 Task: Select a due date automation when advanced on, 2 days before a card is due add fields without custom field "Resume" set to a number greater or equal to 1 and lower or equal to 10 at 11:00 AM.
Action: Mouse moved to (987, 79)
Screenshot: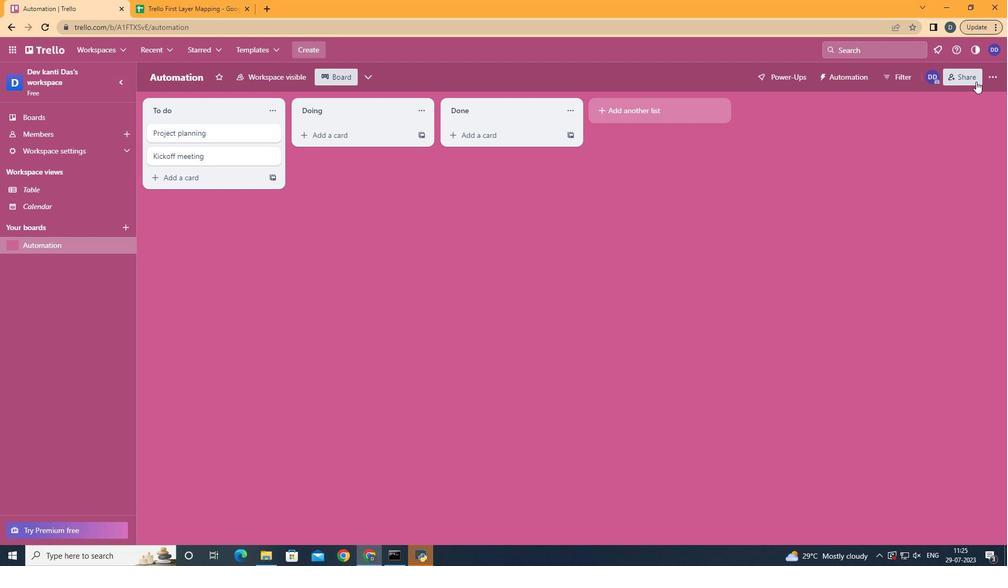 
Action: Mouse pressed left at (987, 79)
Screenshot: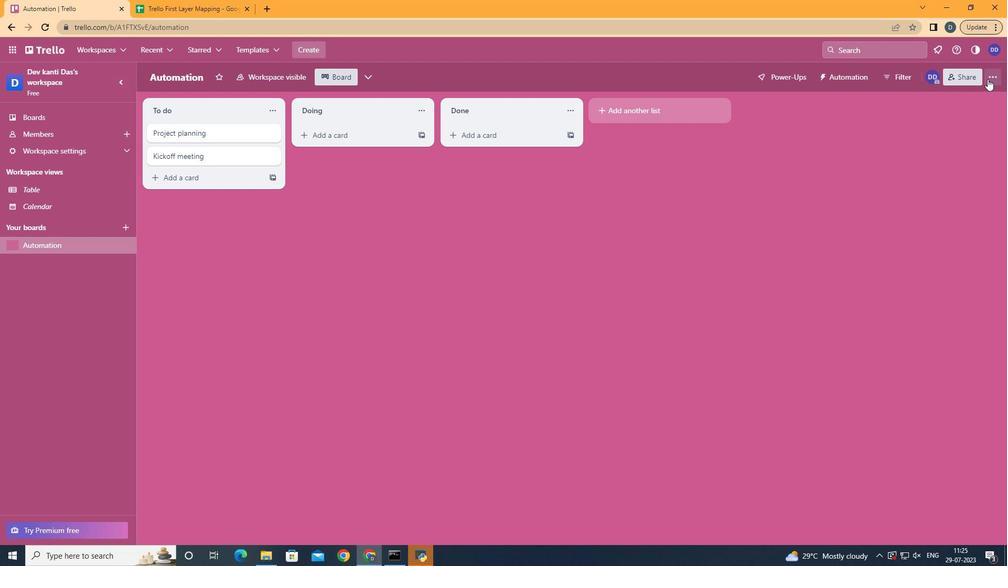 
Action: Mouse moved to (939, 215)
Screenshot: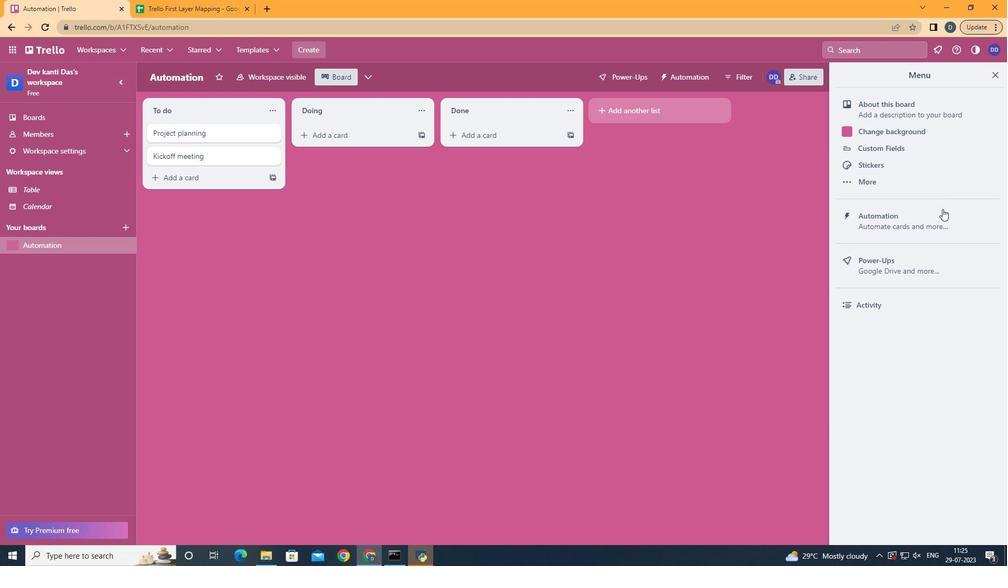 
Action: Mouse pressed left at (939, 215)
Screenshot: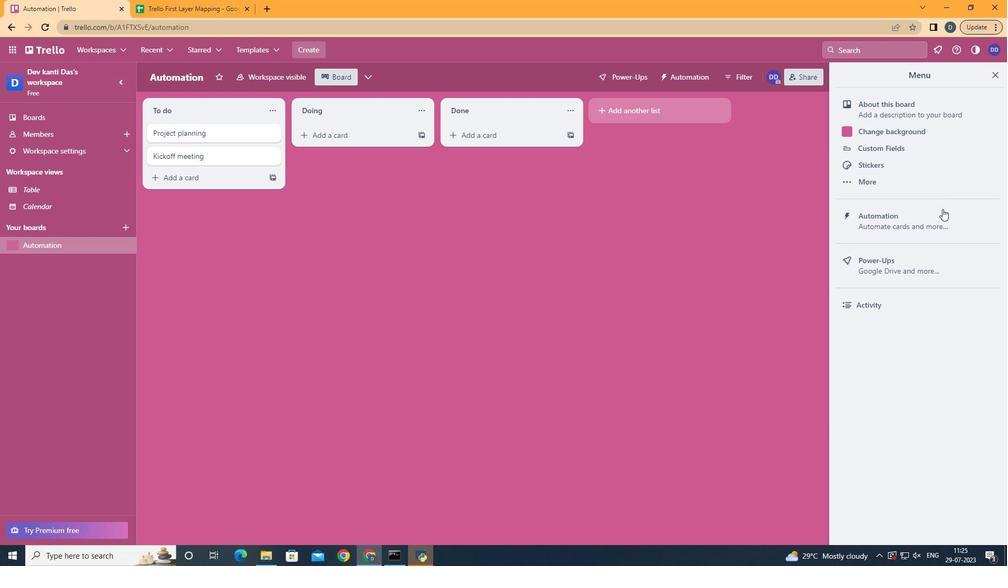 
Action: Mouse moved to (210, 217)
Screenshot: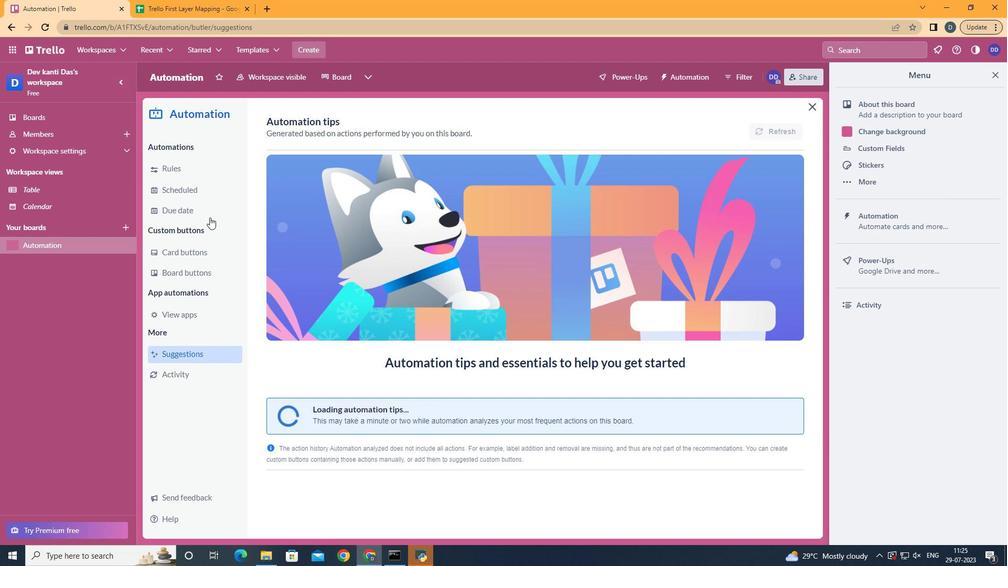 
Action: Mouse pressed left at (210, 217)
Screenshot: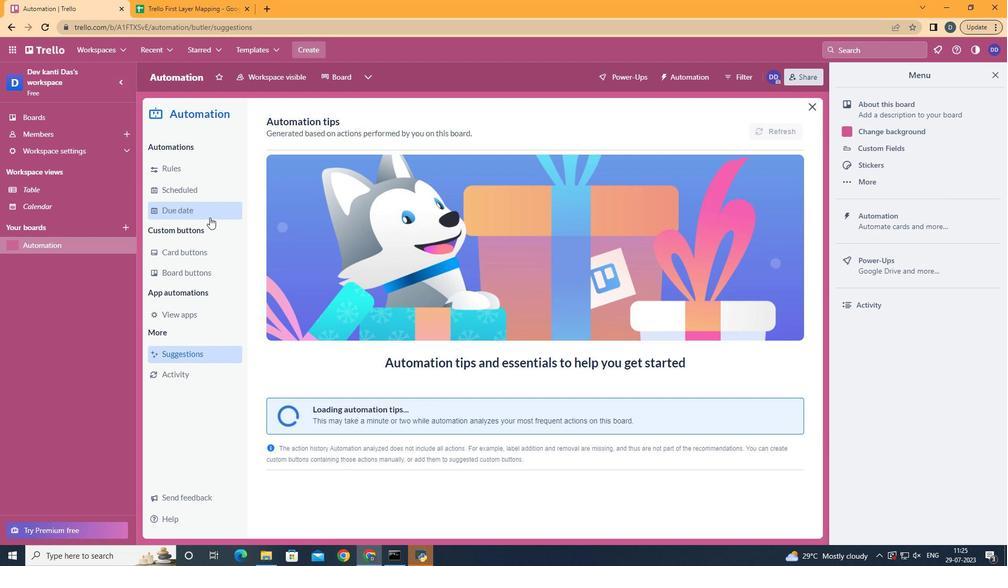 
Action: Mouse moved to (729, 128)
Screenshot: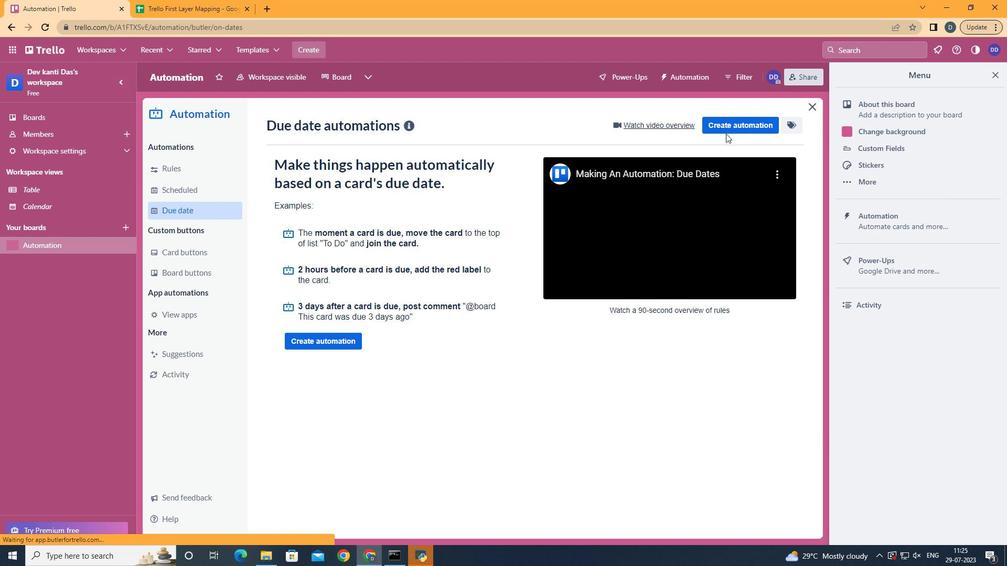 
Action: Mouse pressed left at (729, 128)
Screenshot: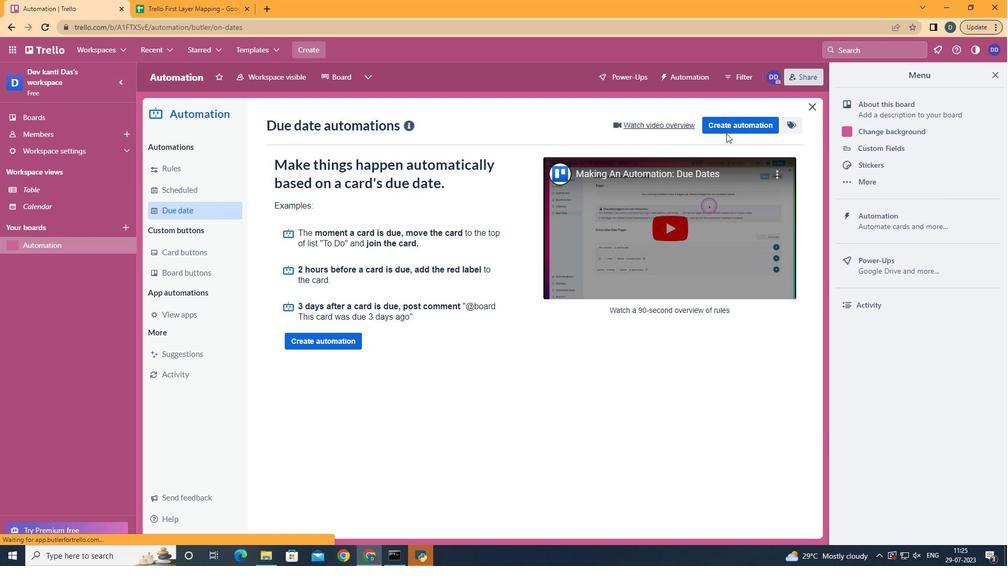 
Action: Mouse moved to (511, 218)
Screenshot: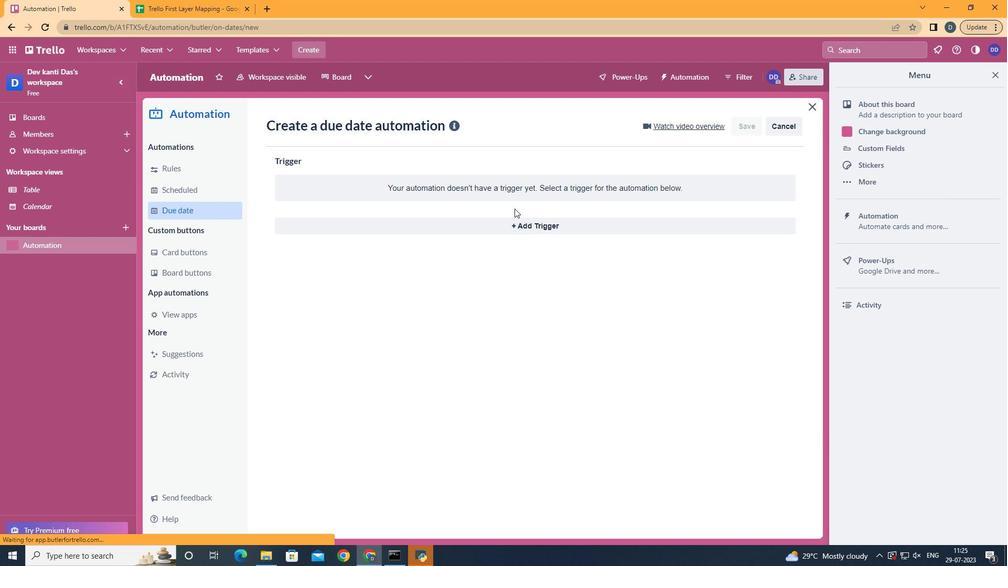 
Action: Mouse pressed left at (511, 218)
Screenshot: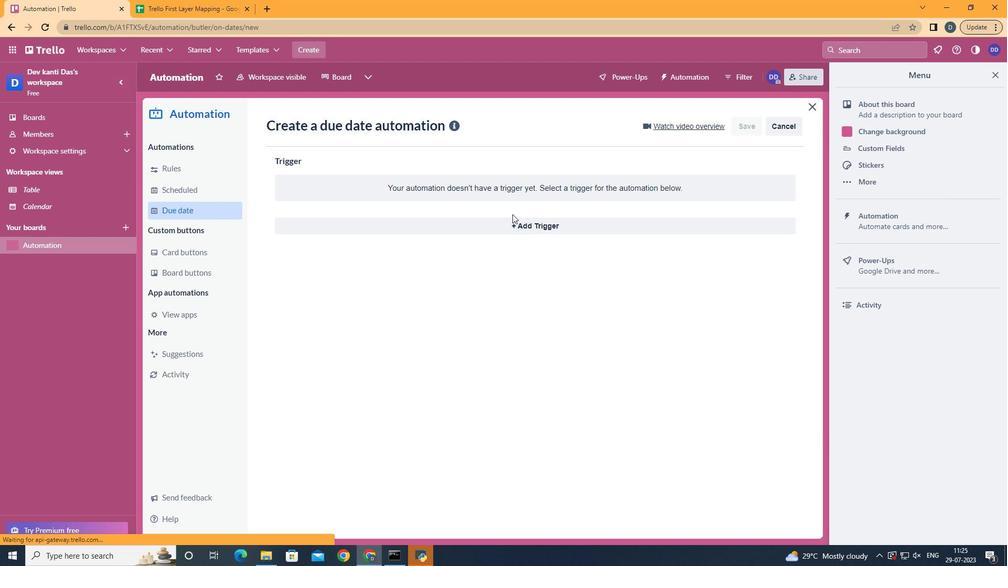 
Action: Mouse moved to (413, 386)
Screenshot: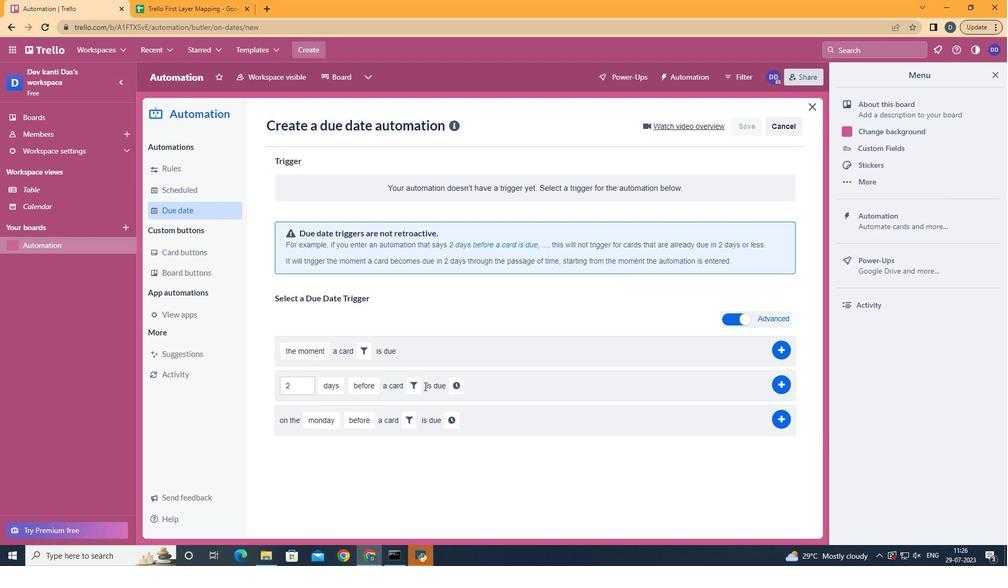 
Action: Mouse pressed left at (413, 386)
Screenshot: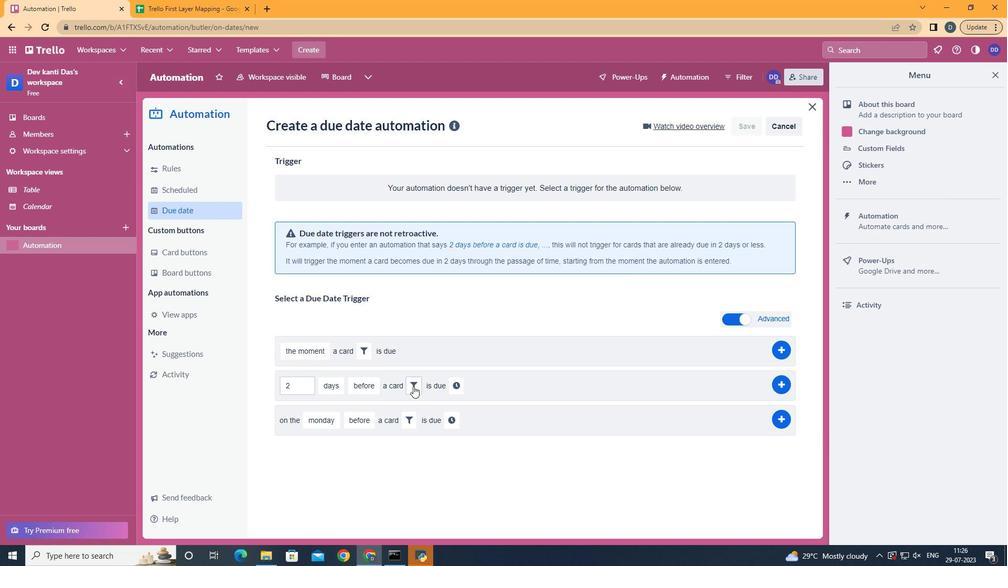 
Action: Mouse moved to (587, 415)
Screenshot: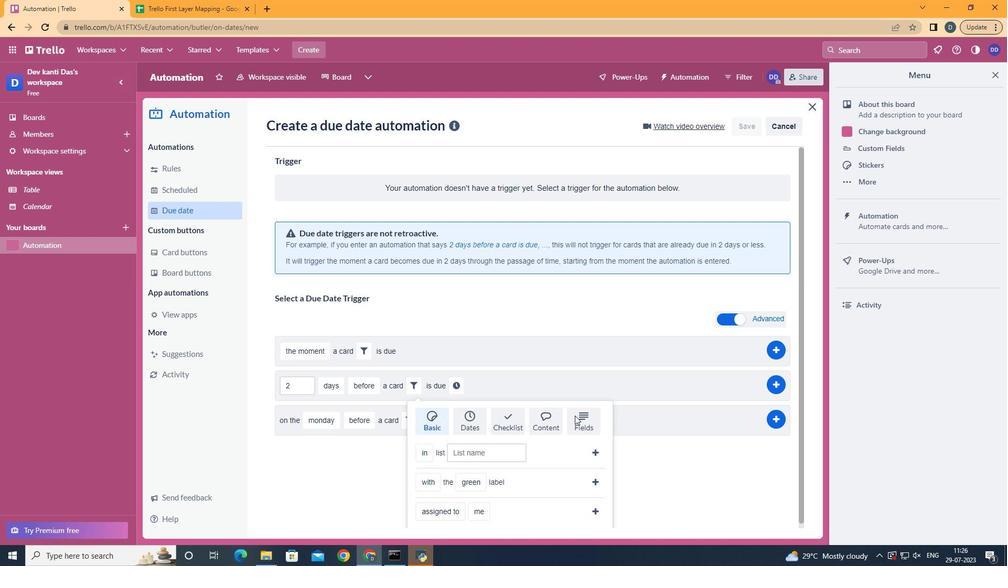 
Action: Mouse pressed left at (587, 415)
Screenshot: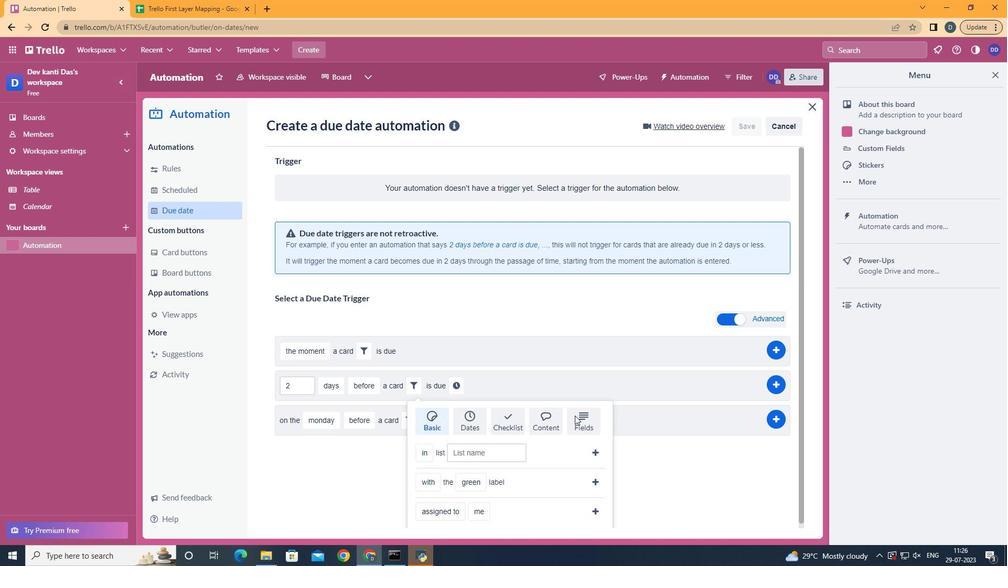 
Action: Mouse moved to (588, 415)
Screenshot: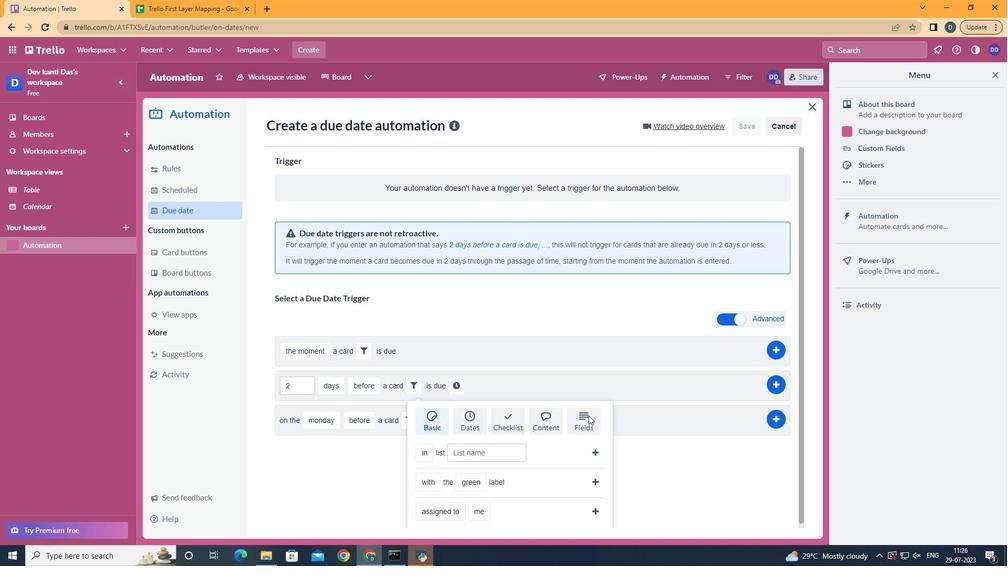 
Action: Mouse scrolled (588, 415) with delta (0, 0)
Screenshot: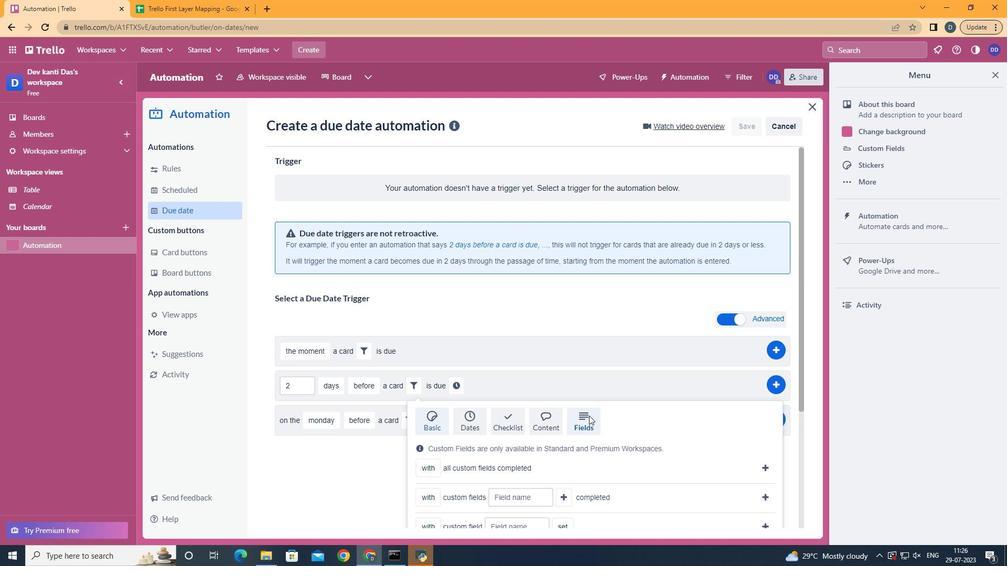 
Action: Mouse scrolled (588, 415) with delta (0, 0)
Screenshot: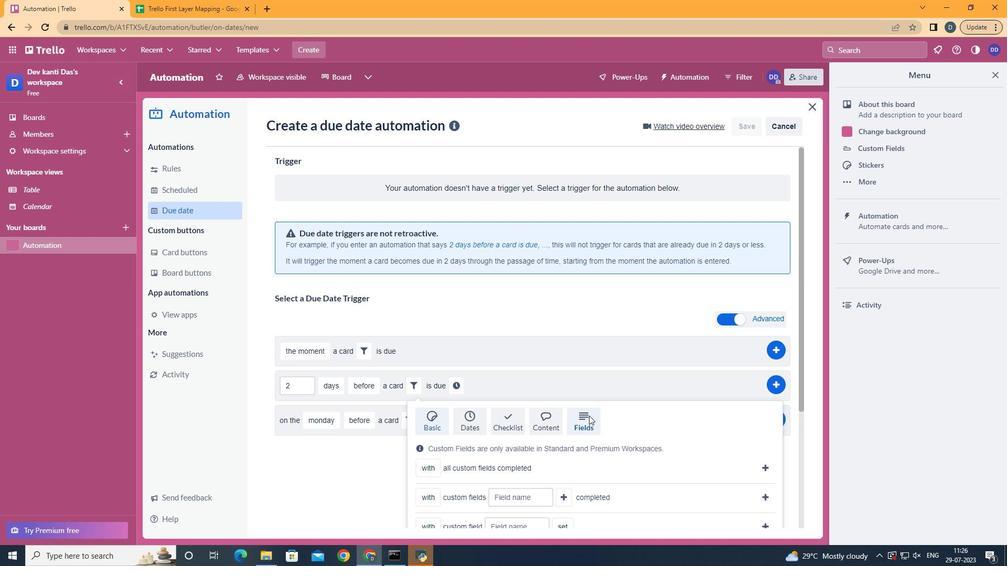 
Action: Mouse scrolled (588, 415) with delta (0, 0)
Screenshot: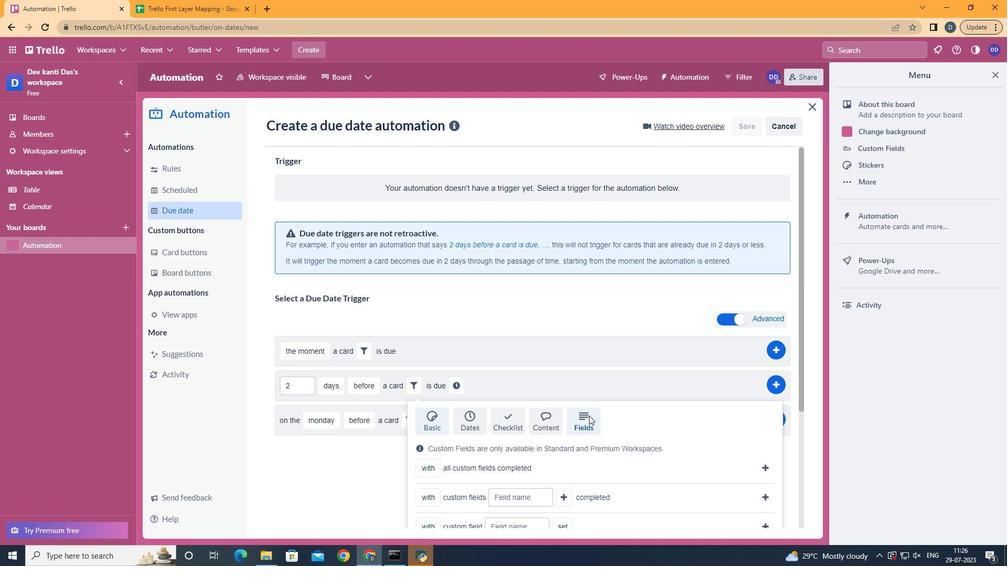 
Action: Mouse scrolled (588, 415) with delta (0, 0)
Screenshot: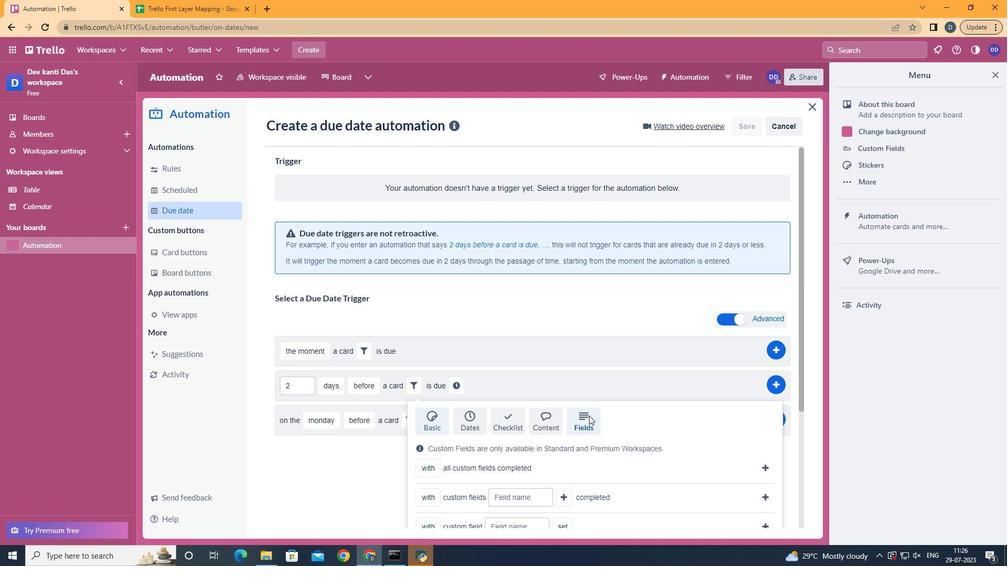 
Action: Mouse scrolled (588, 415) with delta (0, 0)
Screenshot: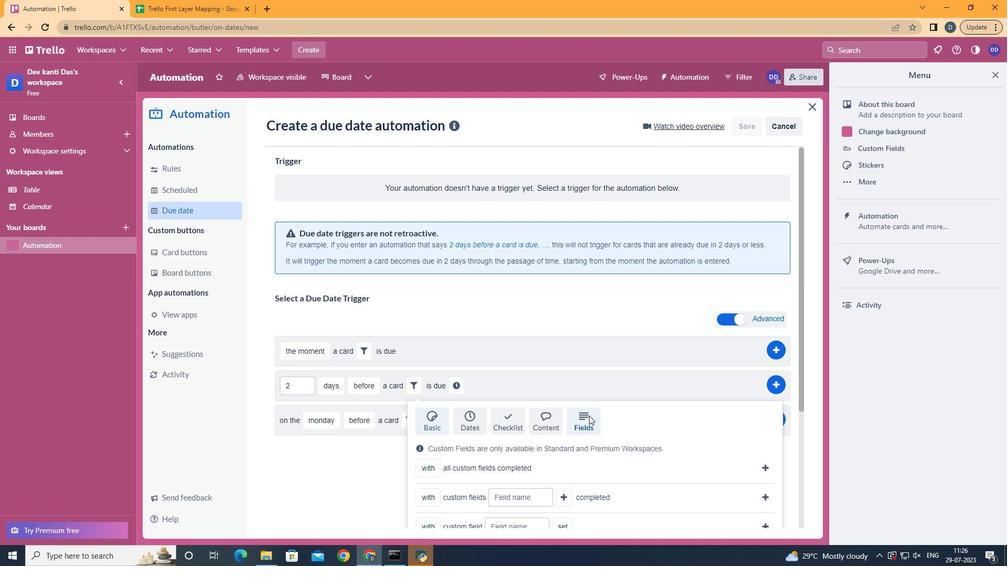 
Action: Mouse scrolled (588, 415) with delta (0, 0)
Screenshot: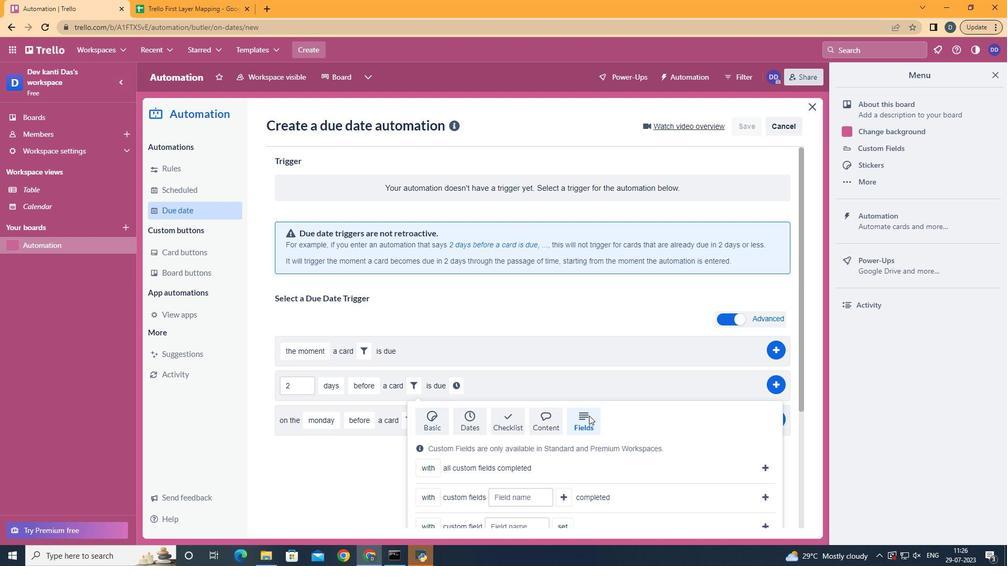 
Action: Mouse moved to (445, 484)
Screenshot: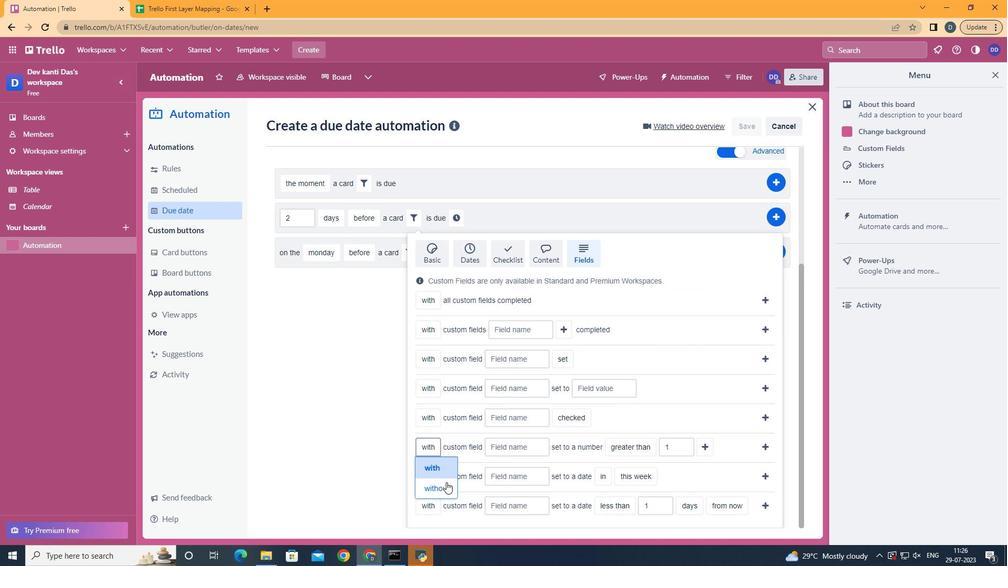 
Action: Mouse pressed left at (445, 484)
Screenshot: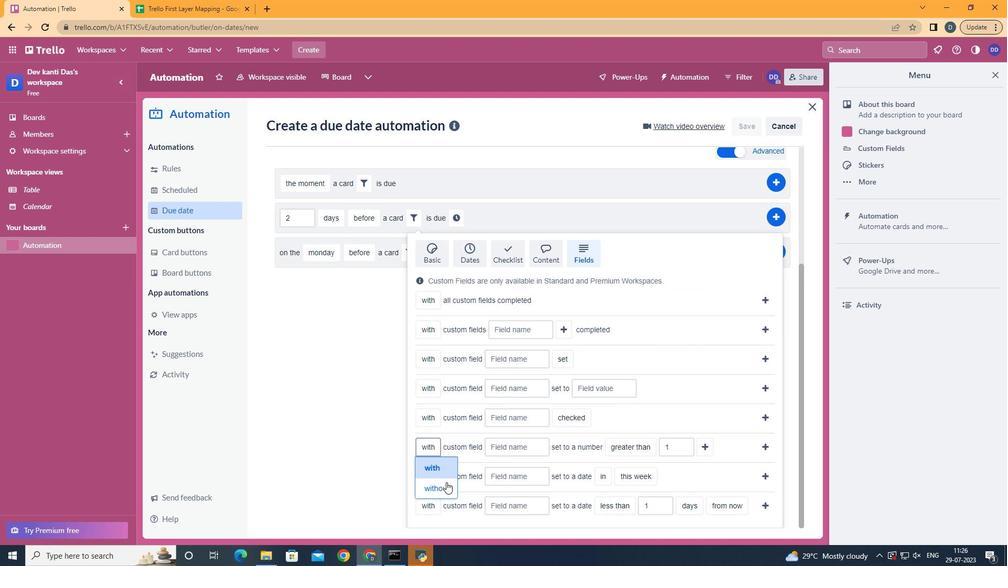 
Action: Mouse moved to (534, 446)
Screenshot: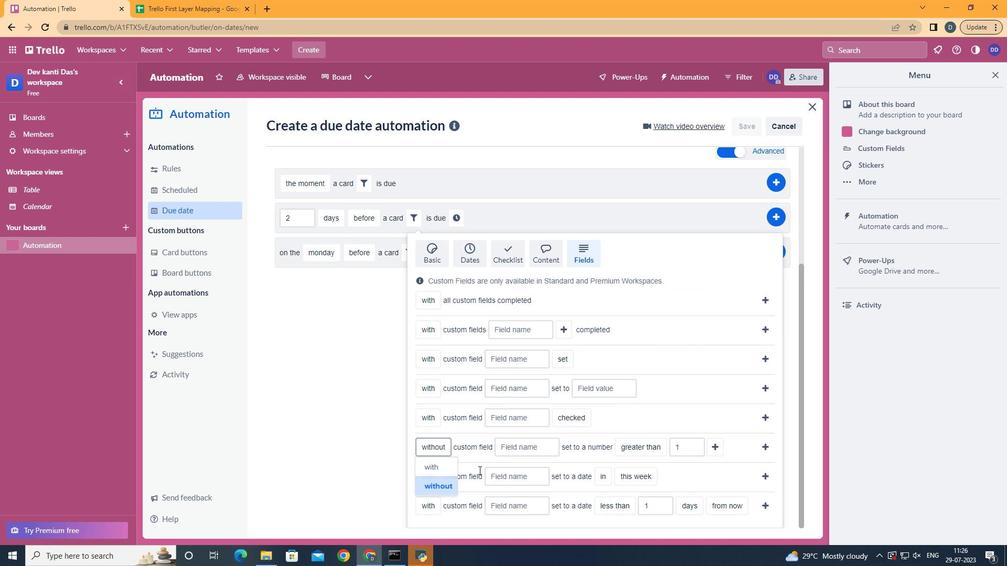 
Action: Mouse pressed left at (534, 446)
Screenshot: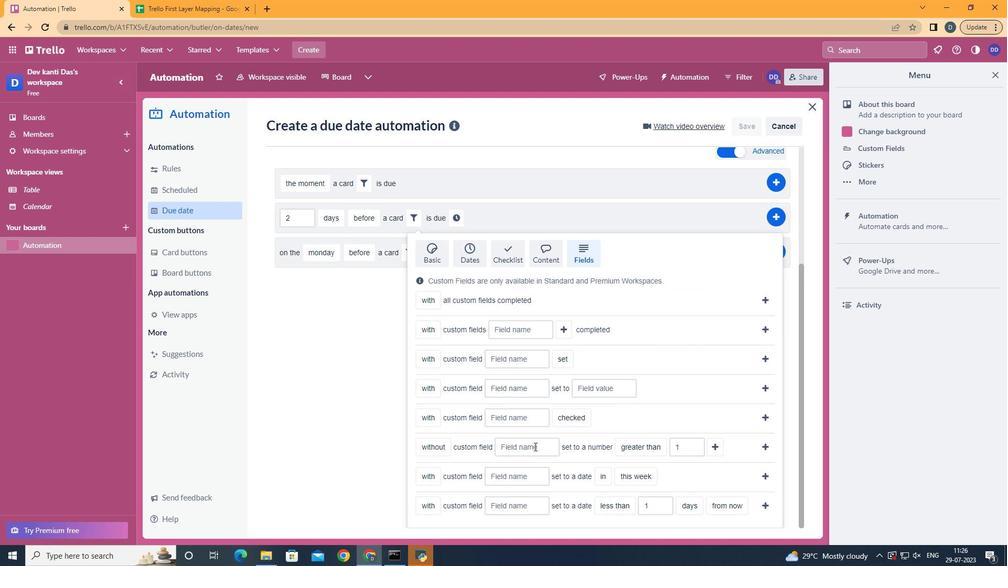 
Action: Key pressed <Key.shift>Resume
Screenshot: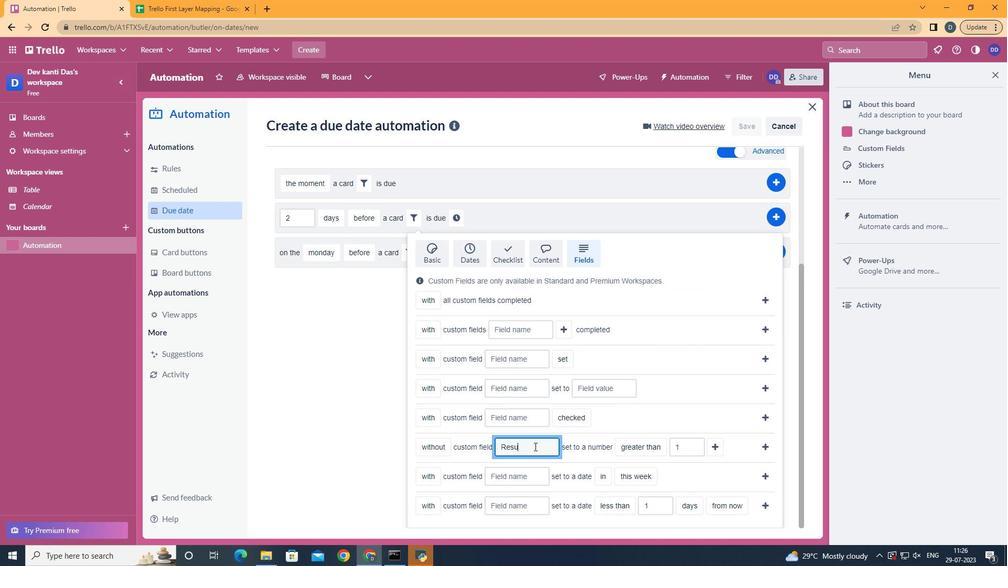 
Action: Mouse moved to (666, 386)
Screenshot: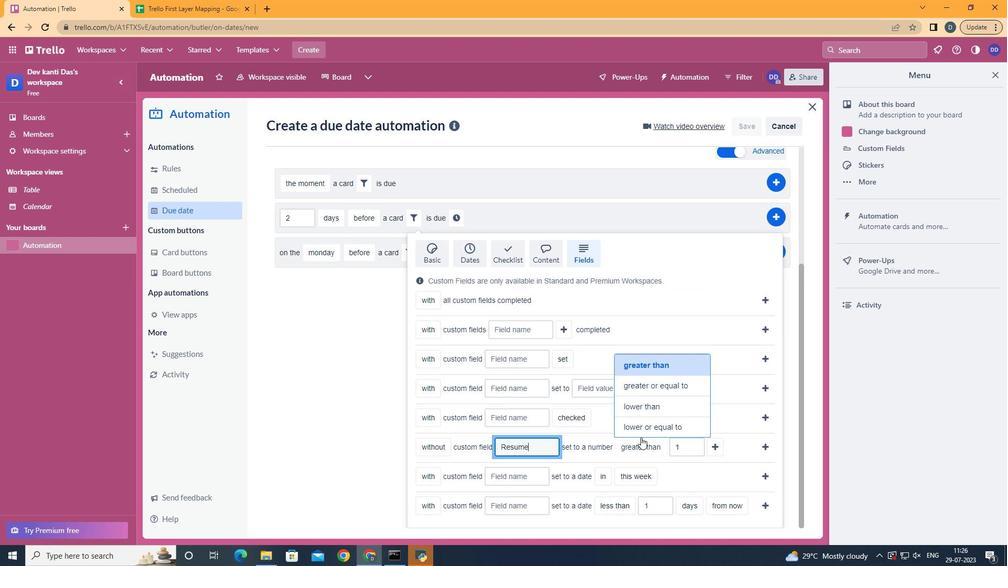 
Action: Mouse pressed left at (666, 386)
Screenshot: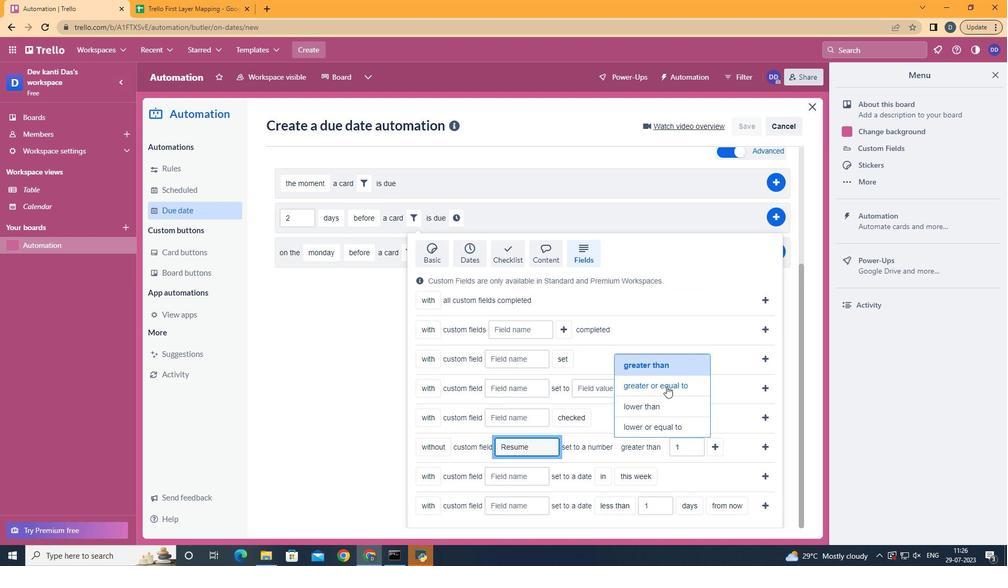 
Action: Mouse moved to (738, 449)
Screenshot: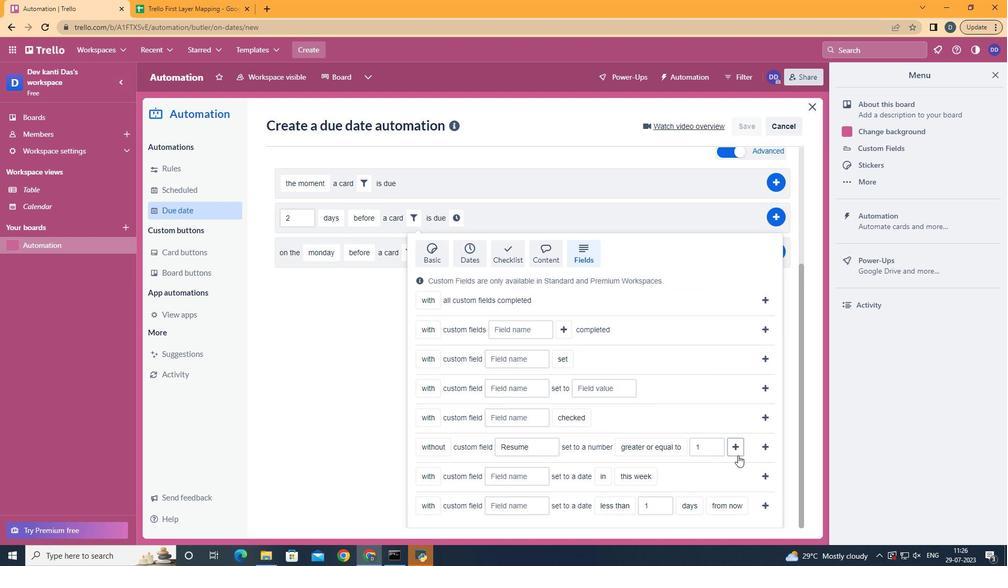 
Action: Mouse pressed left at (738, 449)
Screenshot: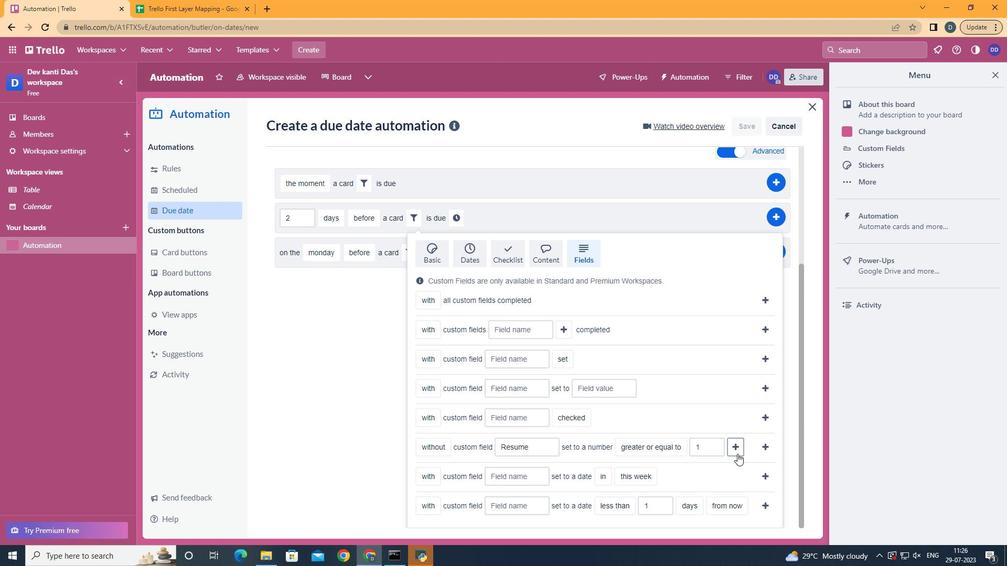 
Action: Mouse moved to (487, 407)
Screenshot: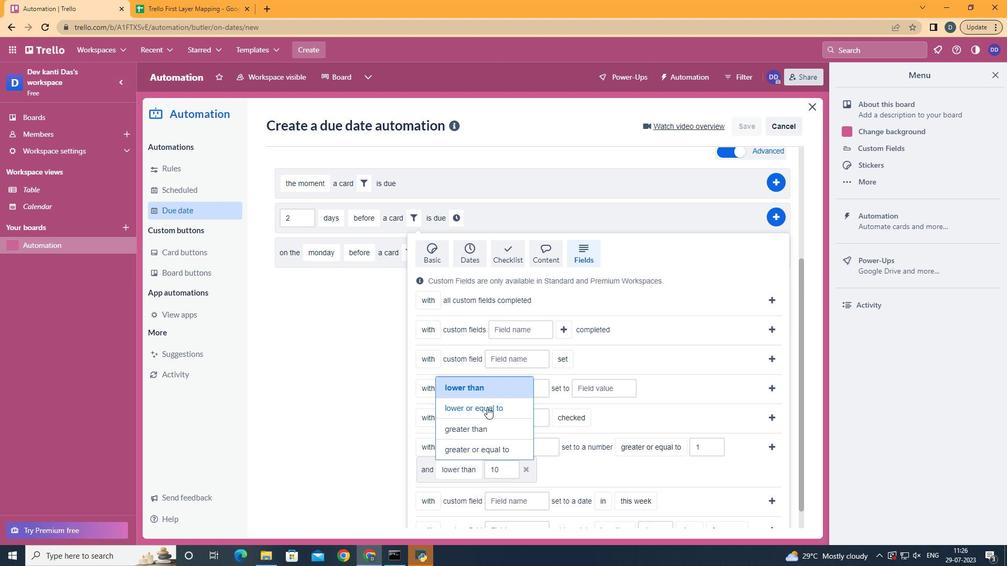 
Action: Mouse pressed left at (487, 407)
Screenshot: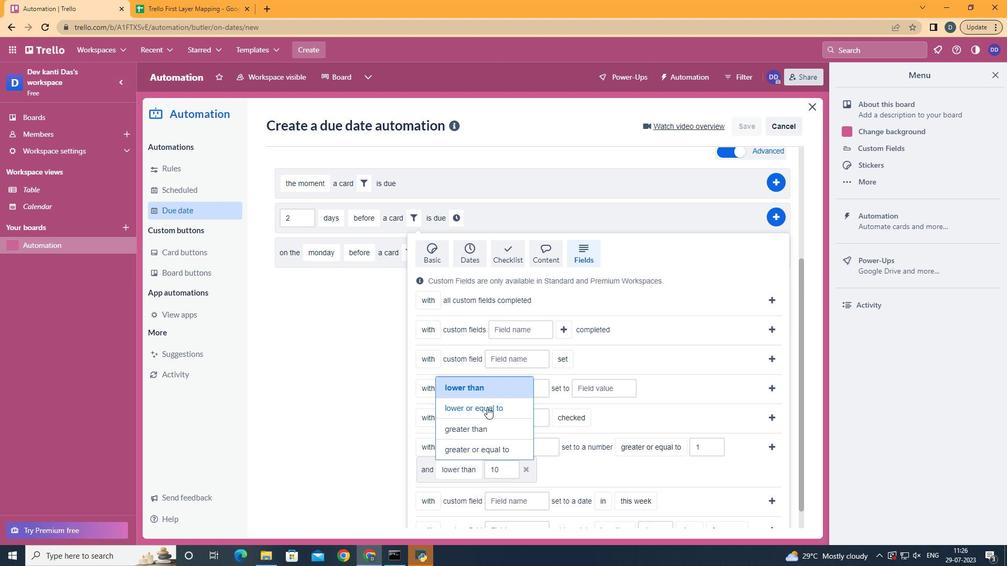 
Action: Mouse moved to (769, 445)
Screenshot: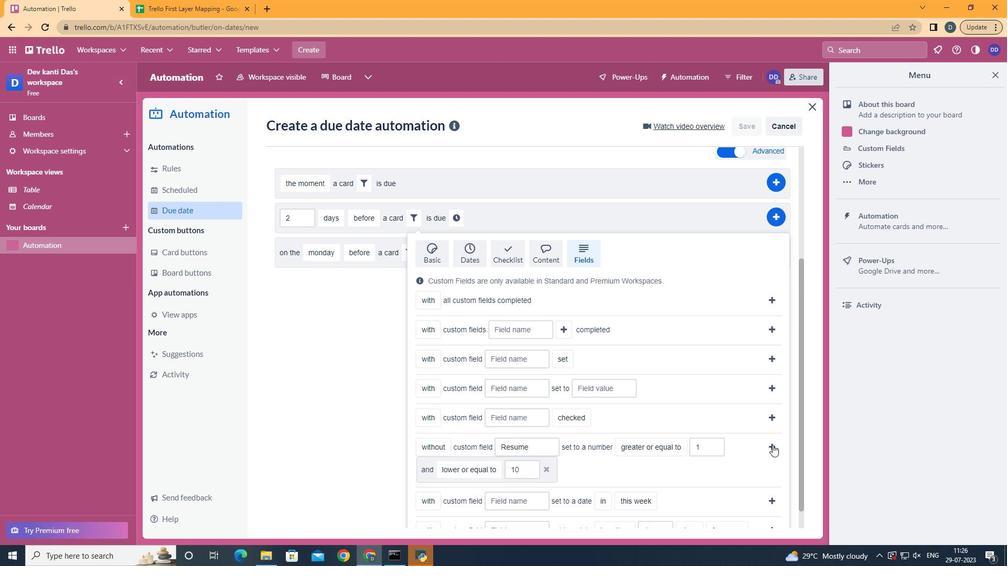 
Action: Mouse pressed left at (769, 445)
Screenshot: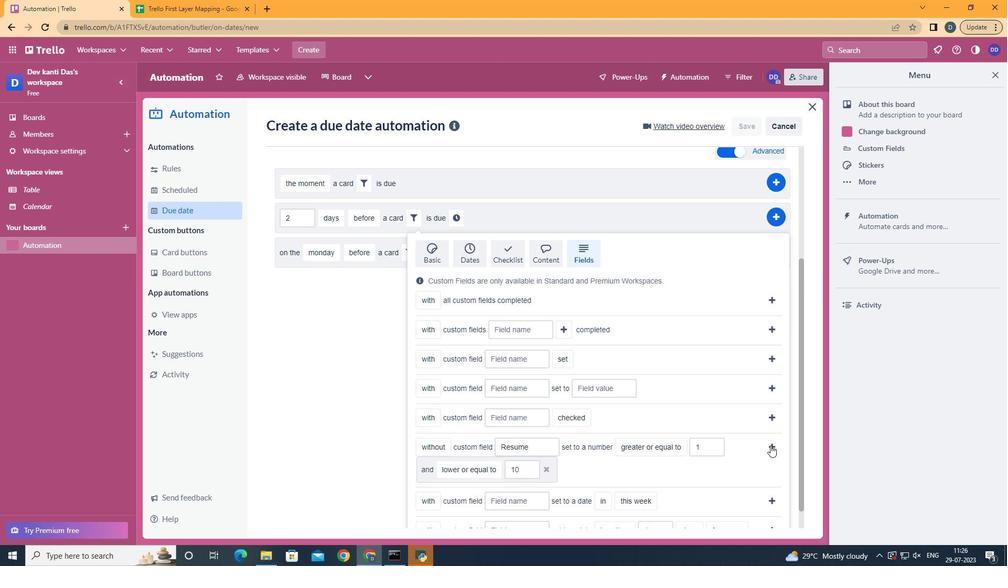 
Action: Mouse moved to (309, 413)
Screenshot: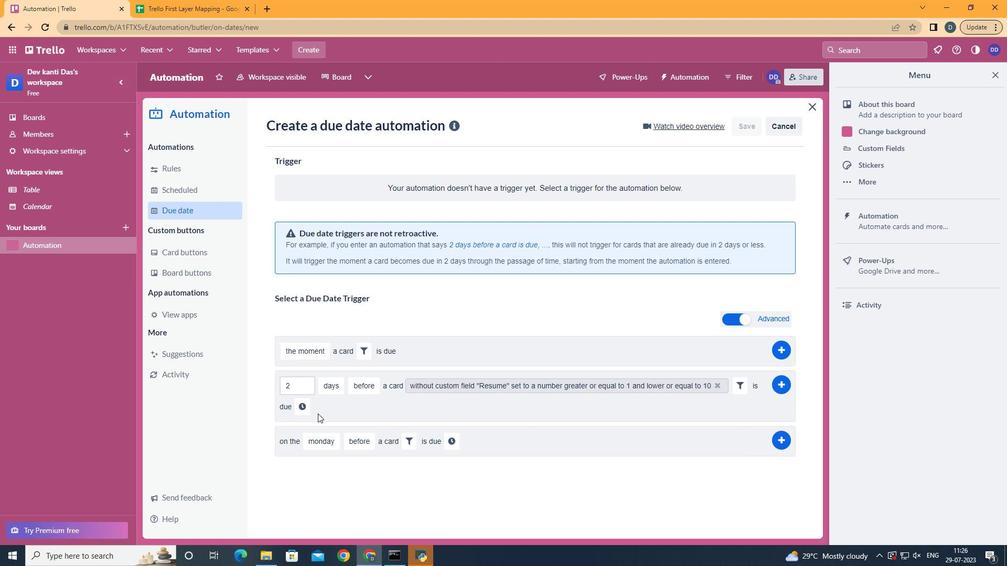 
Action: Mouse pressed left at (309, 413)
Screenshot: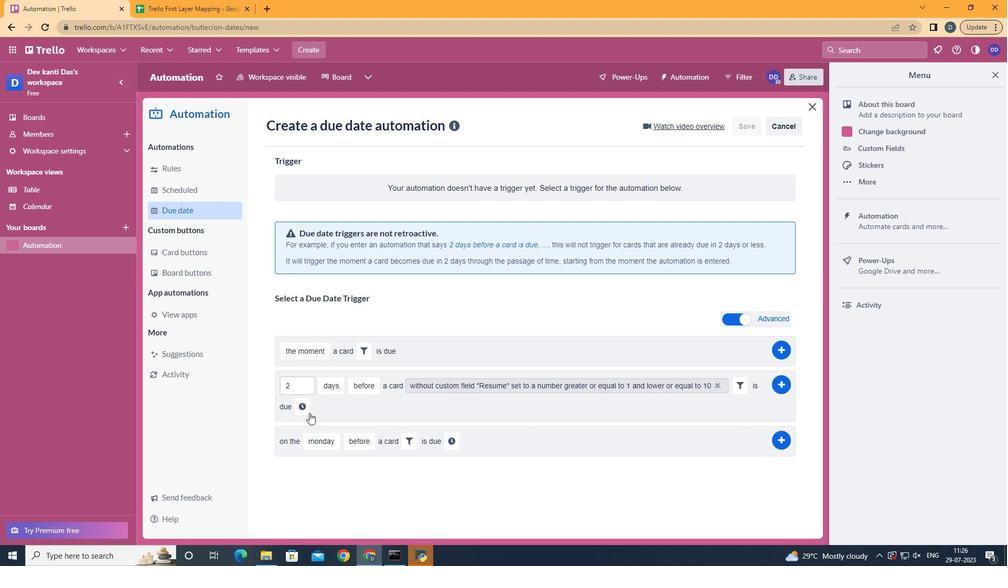 
Action: Mouse moved to (375, 413)
Screenshot: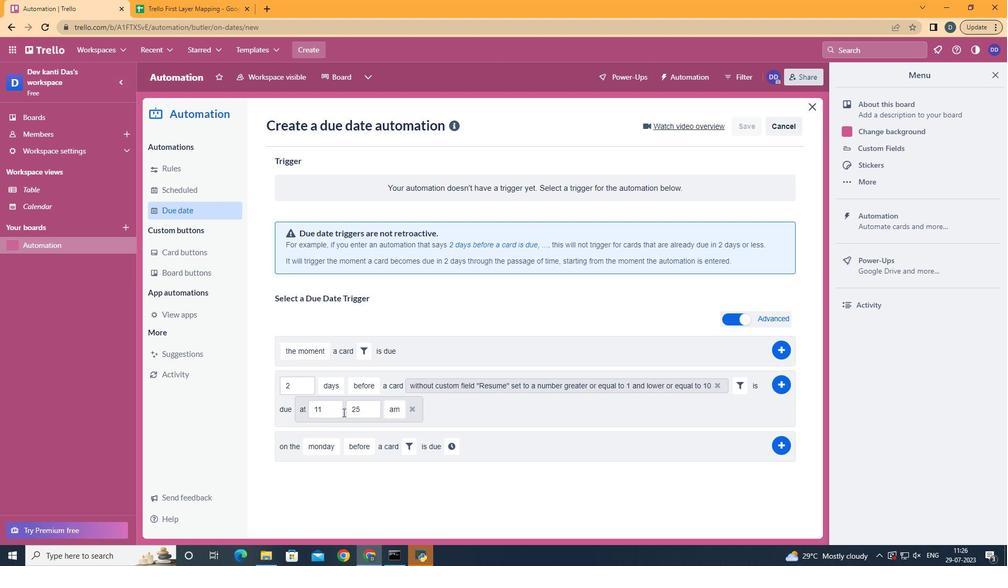 
Action: Mouse pressed left at (375, 413)
Screenshot: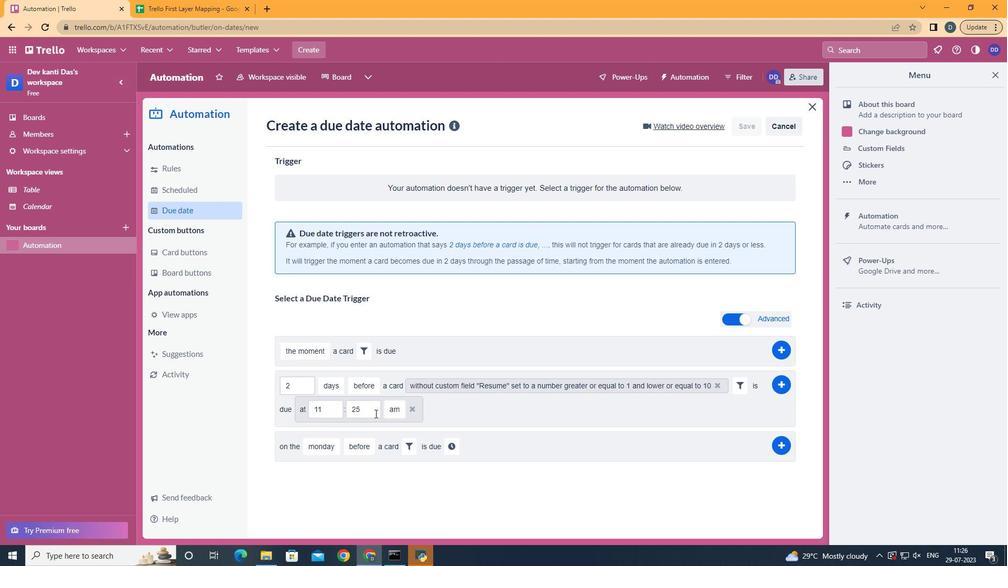 
Action: Key pressed <Key.backspace><Key.backspace>00
Screenshot: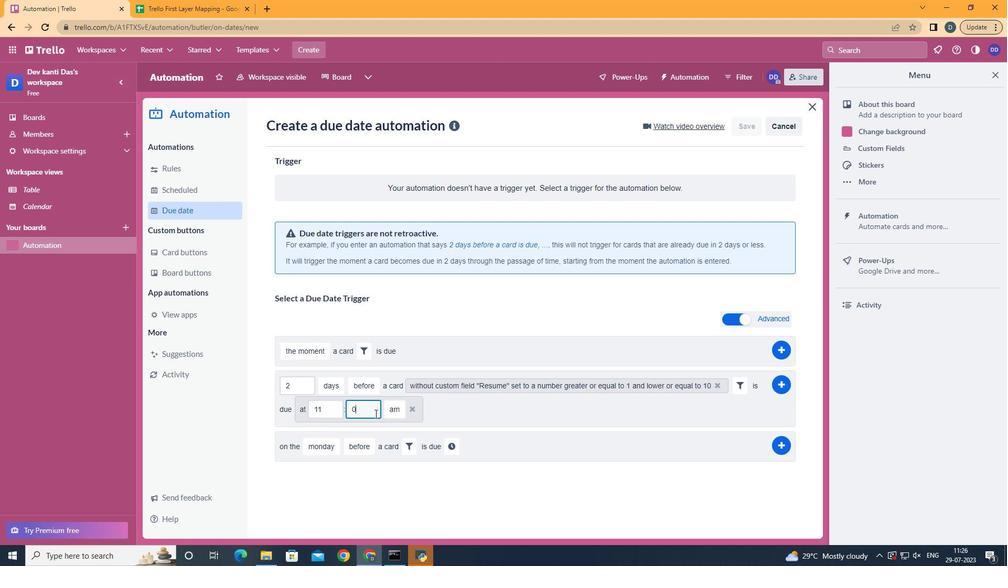 
Action: Mouse moved to (398, 427)
Screenshot: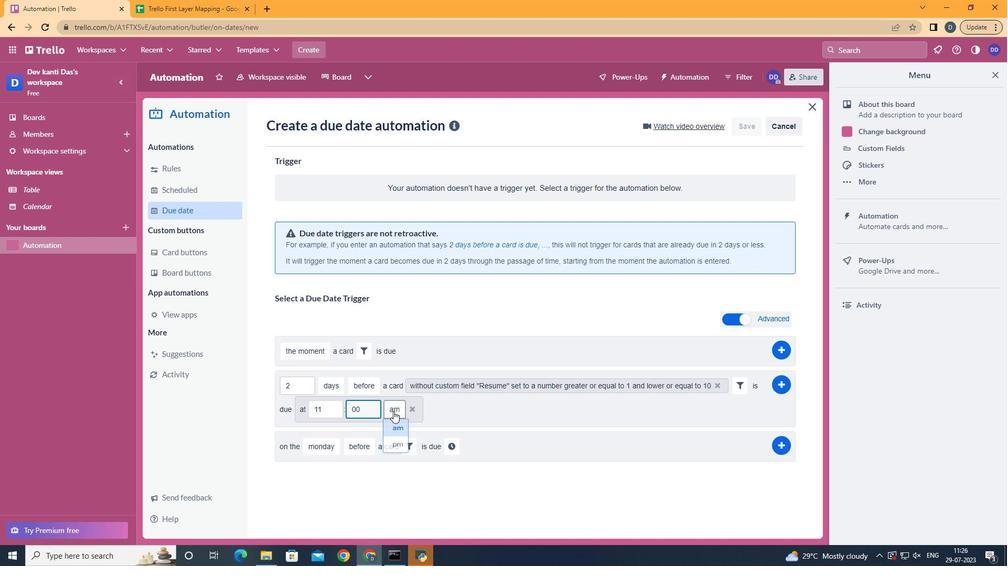 
Action: Mouse pressed left at (398, 427)
Screenshot: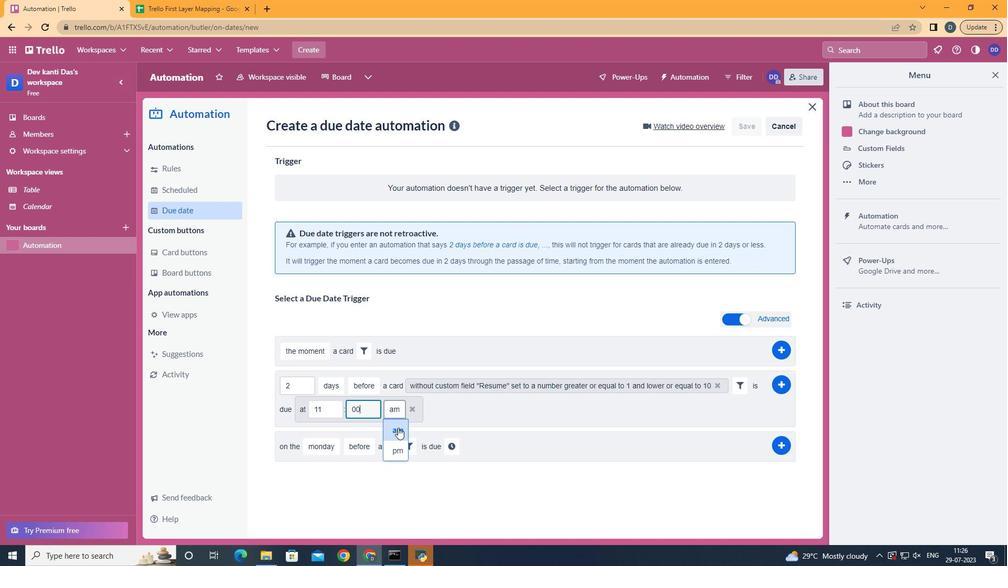 
